 Task: Add a dependency to the task Improve form validation for better user input handling , the existing task  Implement version control for better code management in the project ToxicWorks.
Action: Mouse moved to (62, 360)
Screenshot: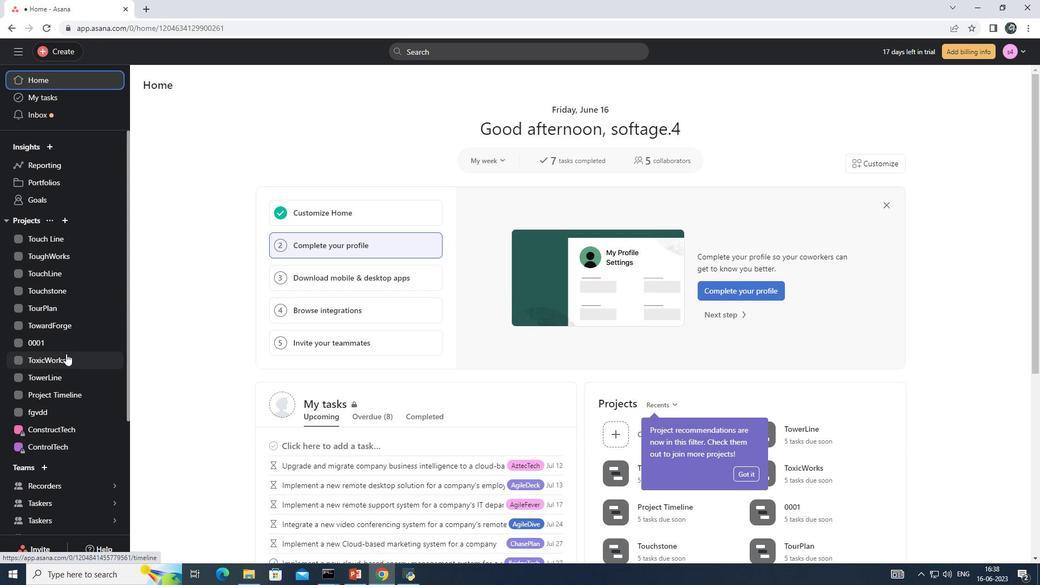 
Action: Mouse pressed left at (62, 360)
Screenshot: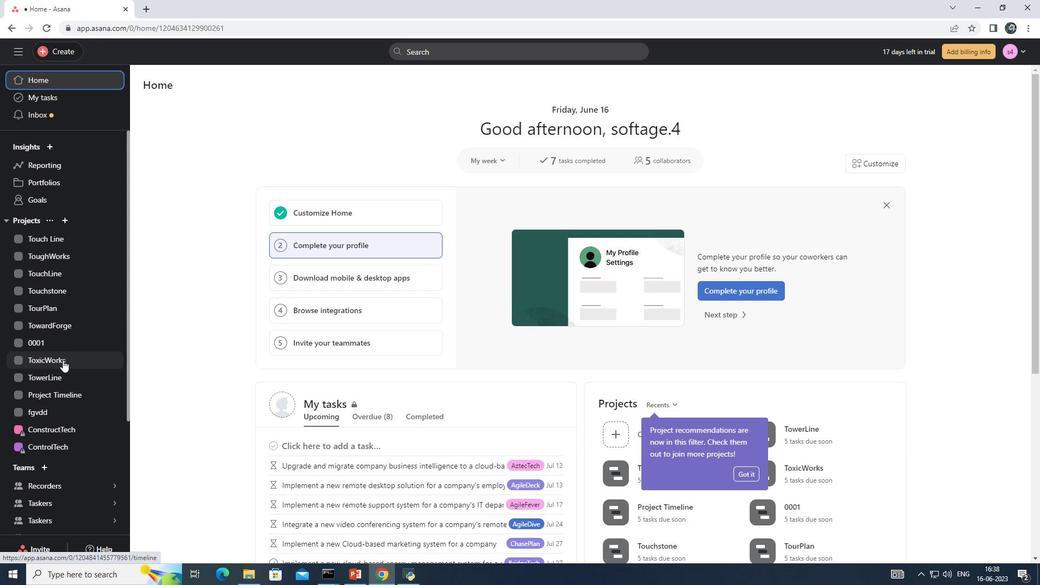 
Action: Mouse moved to (196, 108)
Screenshot: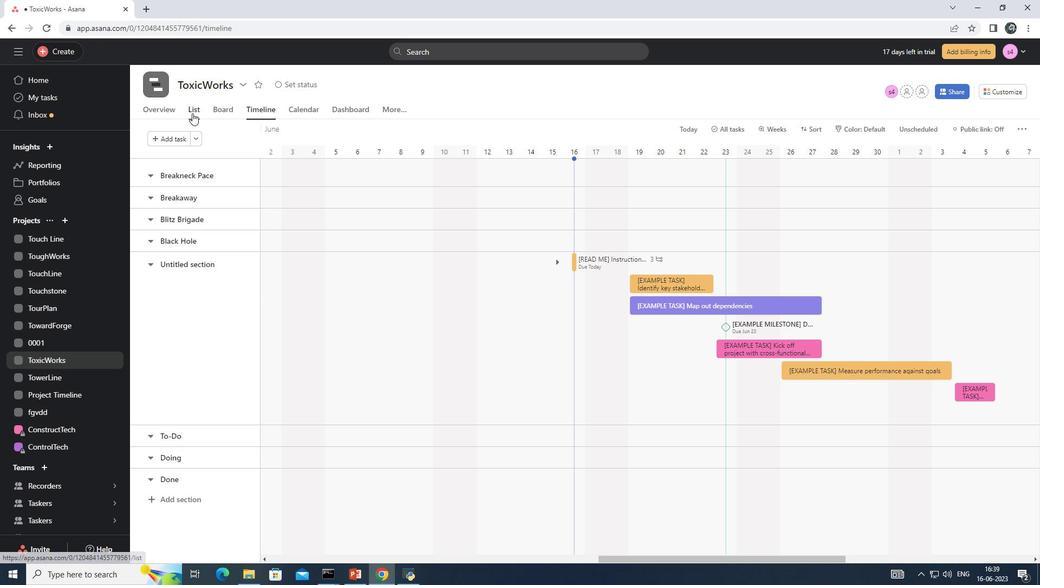 
Action: Mouse pressed left at (196, 108)
Screenshot: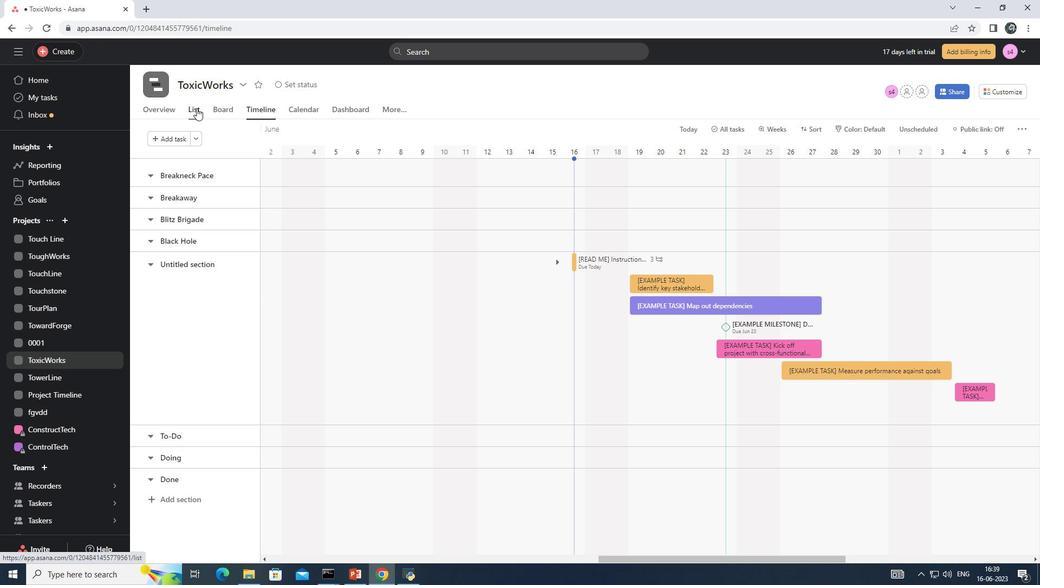 
Action: Mouse moved to (410, 204)
Screenshot: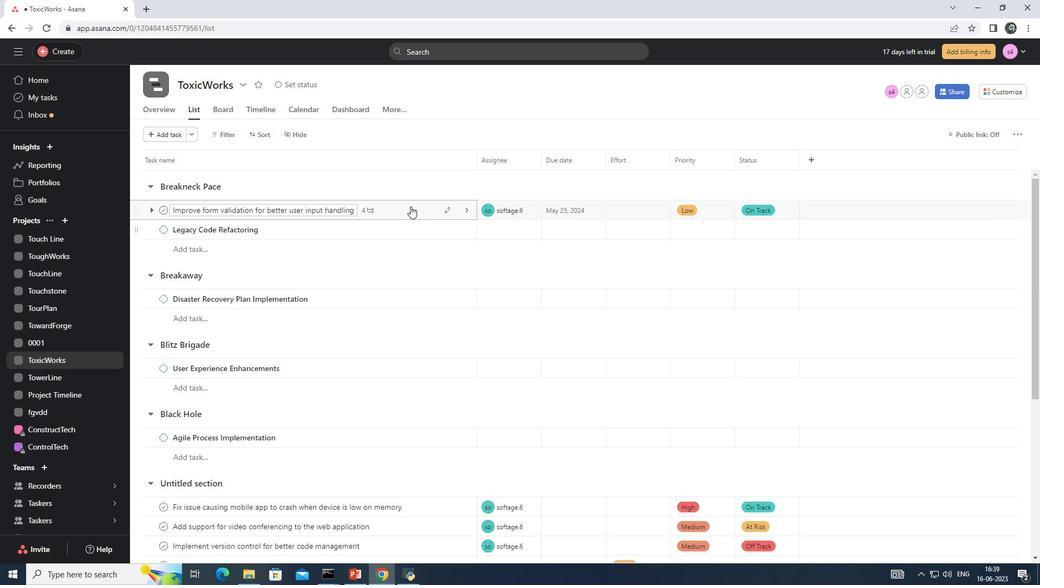 
Action: Mouse pressed left at (410, 204)
Screenshot: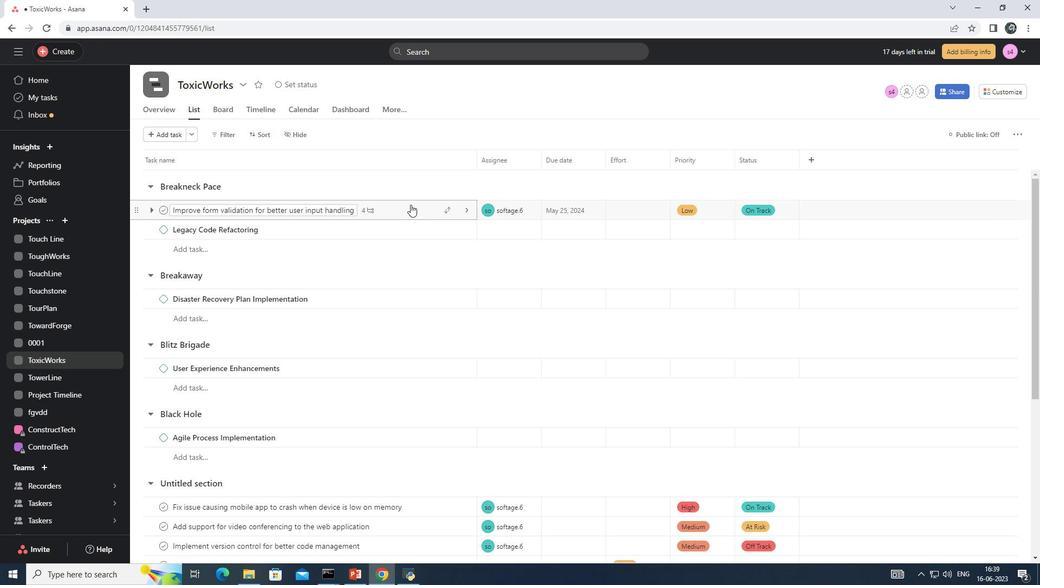 
Action: Mouse moved to (775, 276)
Screenshot: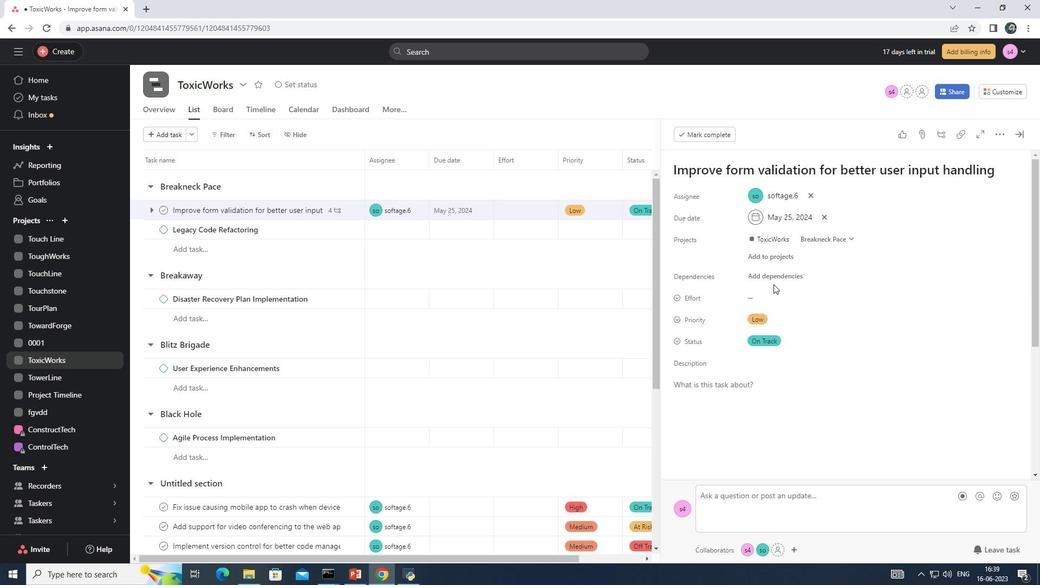 
Action: Mouse pressed left at (775, 276)
Screenshot: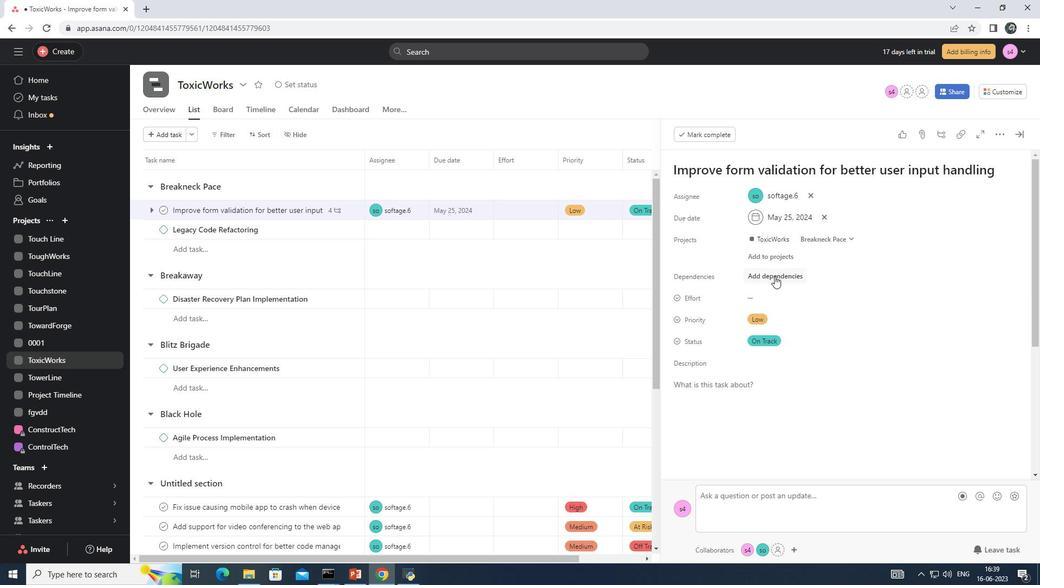 
Action: Mouse moved to (866, 318)
Screenshot: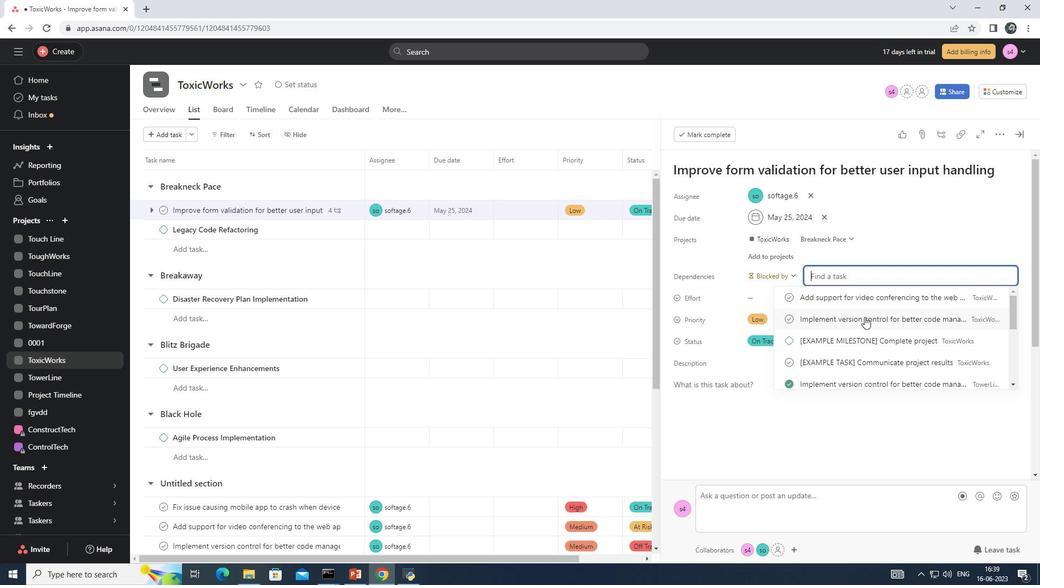 
Action: Mouse pressed left at (866, 318)
Screenshot: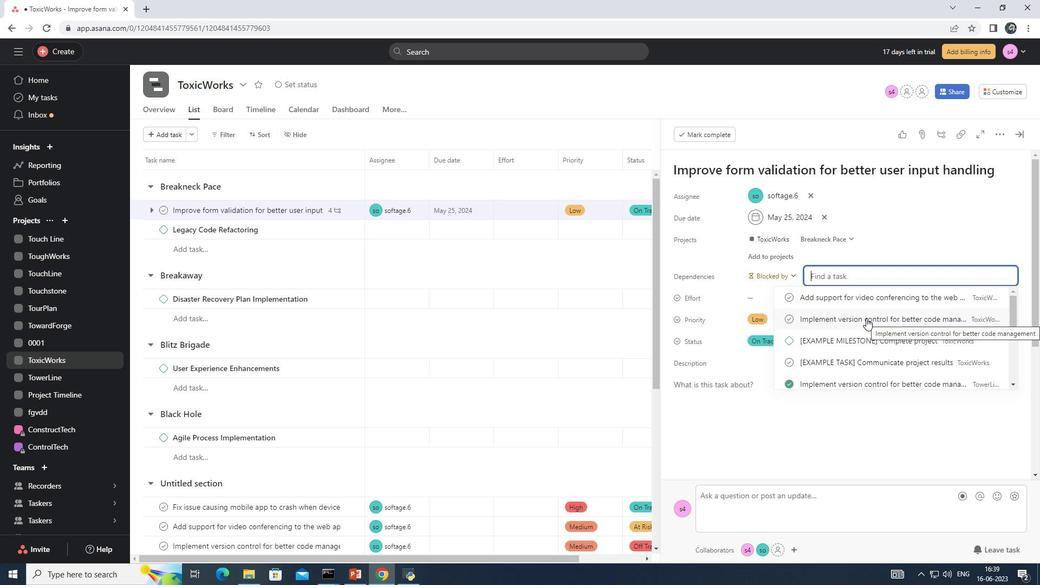 
Action: Mouse moved to (851, 358)
Screenshot: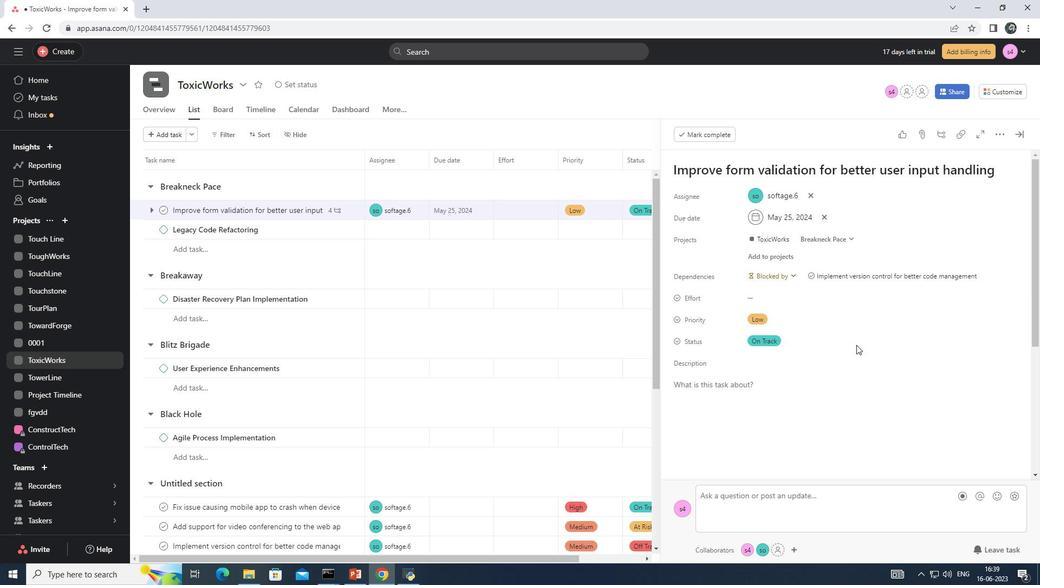 
Action: Mouse scrolled (851, 358) with delta (0, 0)
Screenshot: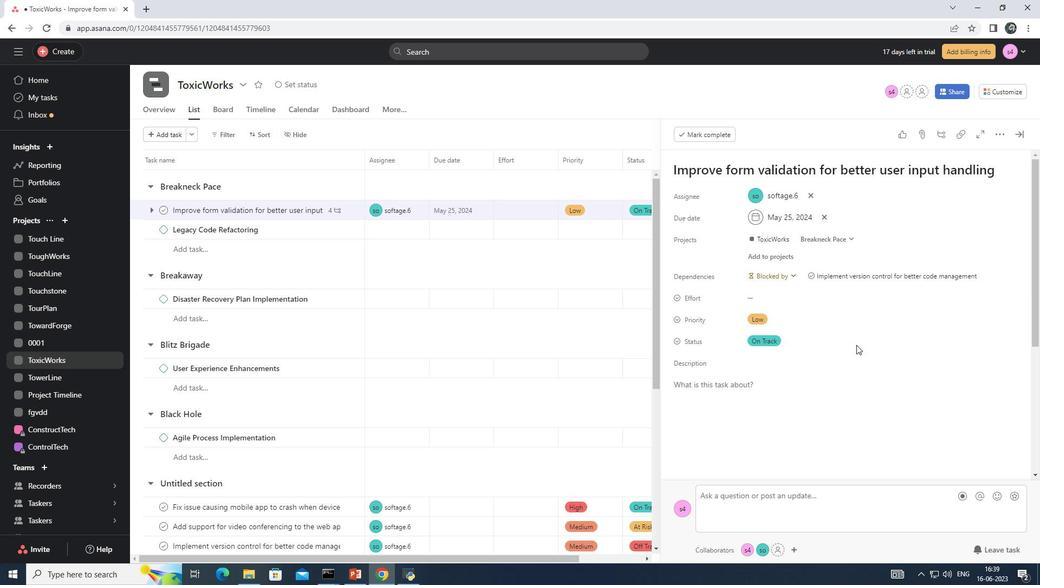
Action: Mouse scrolled (851, 358) with delta (0, 0)
Screenshot: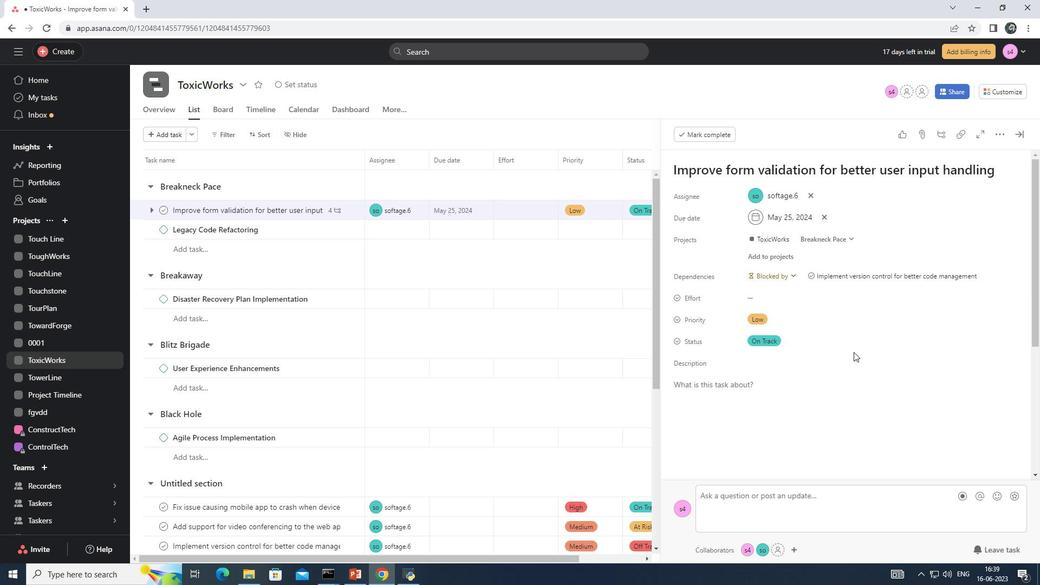 
Action: Mouse scrolled (851, 358) with delta (0, 0)
Screenshot: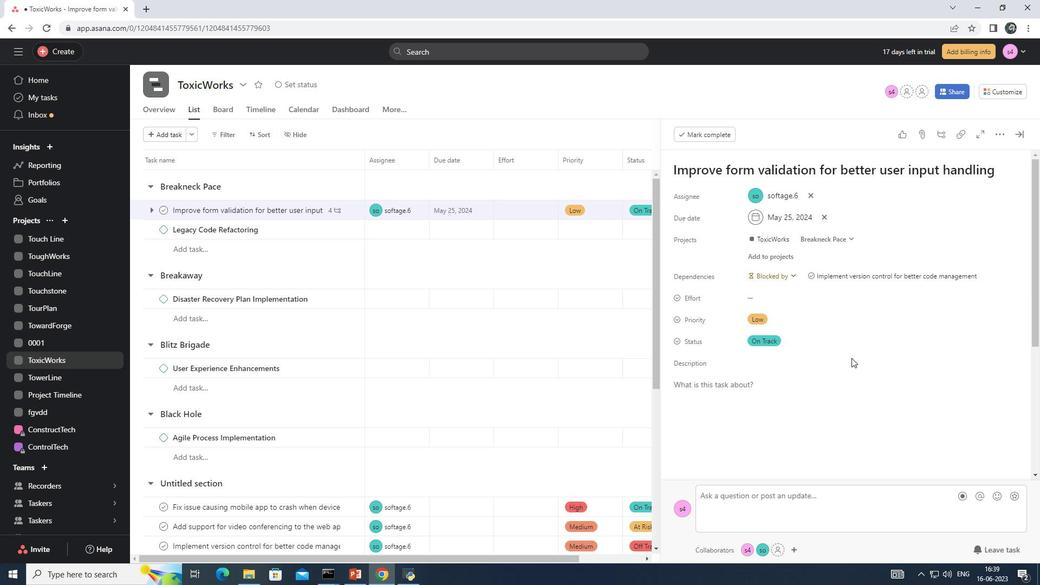 
Action: Mouse moved to (850, 358)
Screenshot: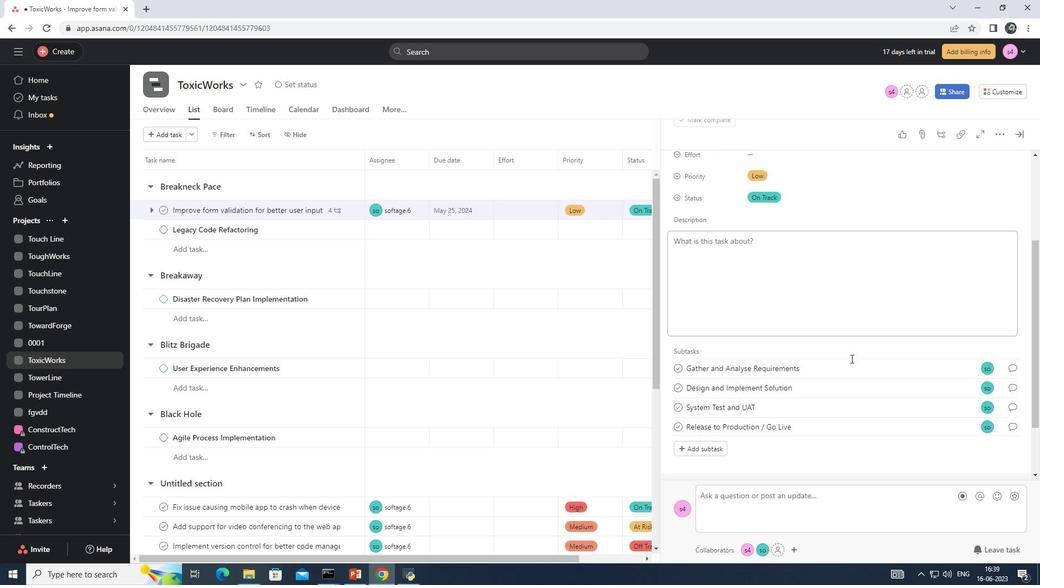 
Action: Mouse scrolled (850, 358) with delta (0, 0)
Screenshot: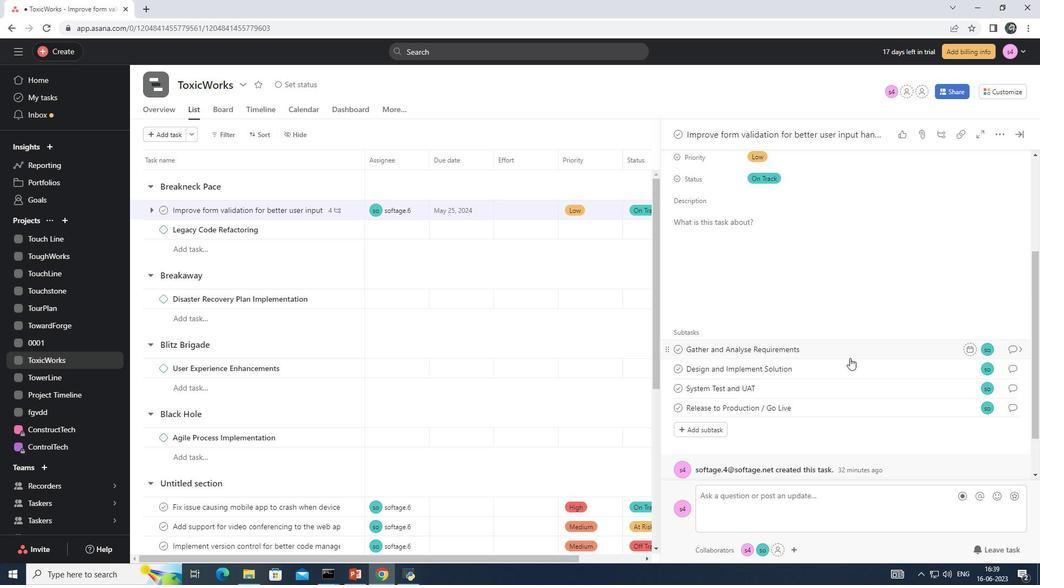 
Action: Mouse scrolled (850, 358) with delta (0, 0)
Screenshot: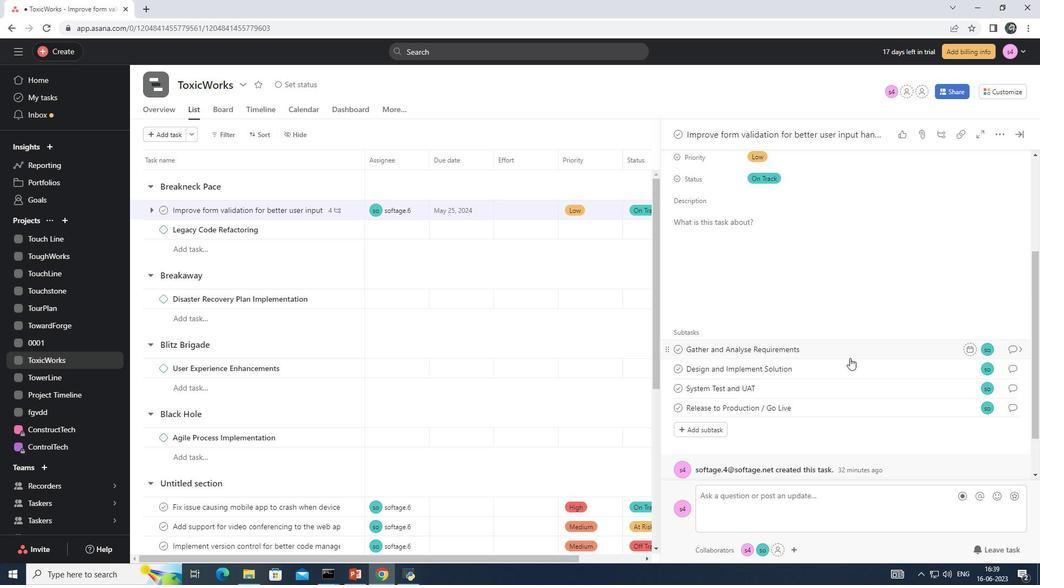 
Action: Mouse scrolled (850, 358) with delta (0, 0)
Screenshot: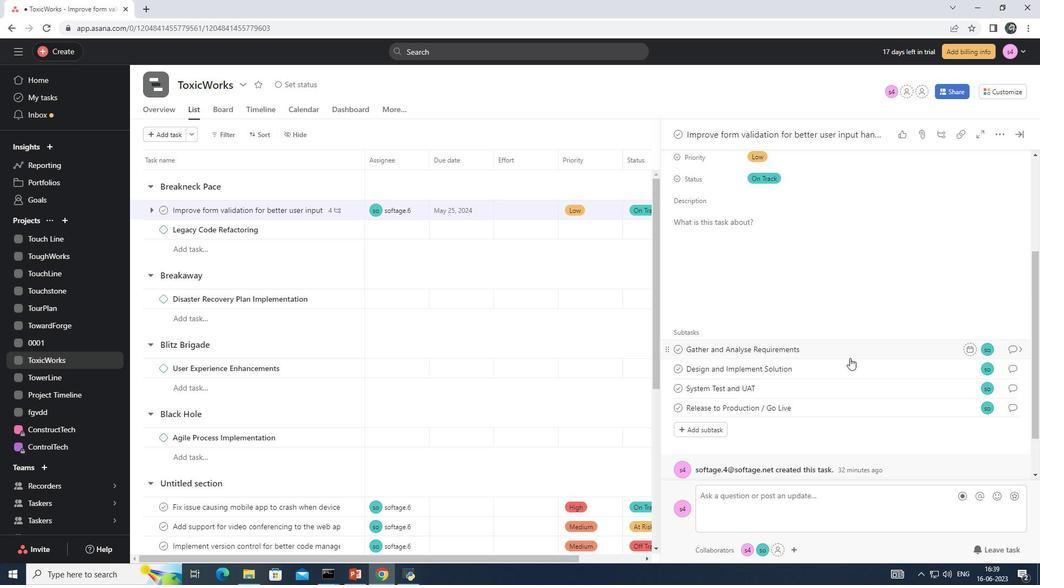 
Action: Mouse scrolled (850, 358) with delta (0, 0)
Screenshot: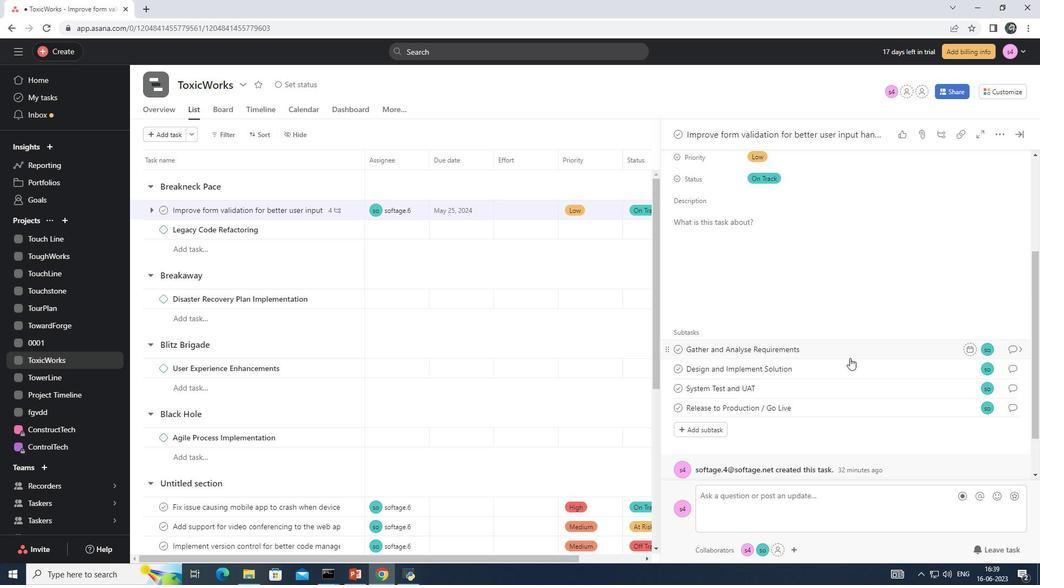 
Action: Mouse scrolled (850, 358) with delta (0, 0)
Screenshot: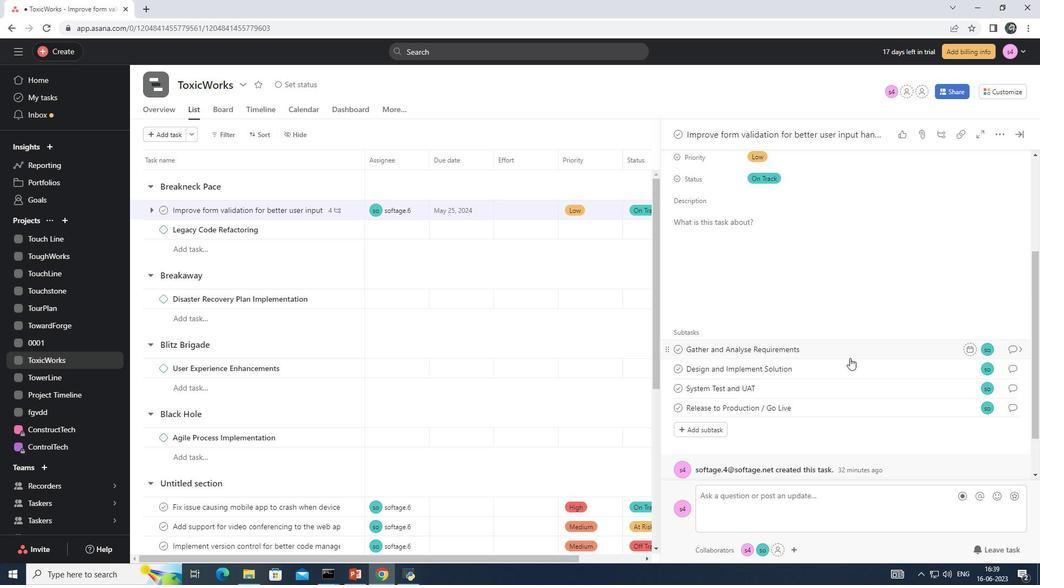 
Action: Mouse moved to (850, 358)
Screenshot: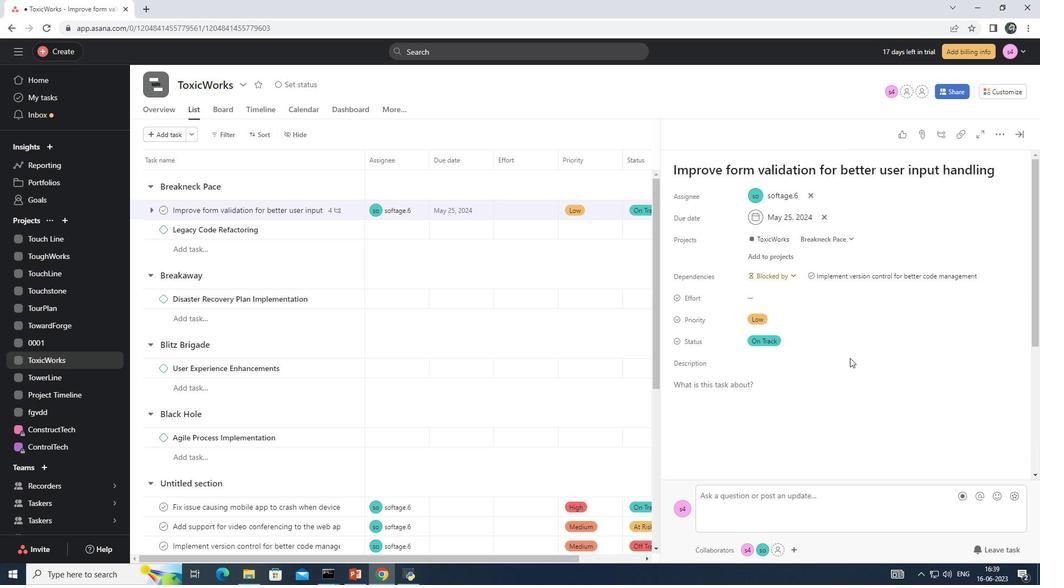 
